 Task: View quotes created by the specific user
Action: Mouse moved to (256, 228)
Screenshot: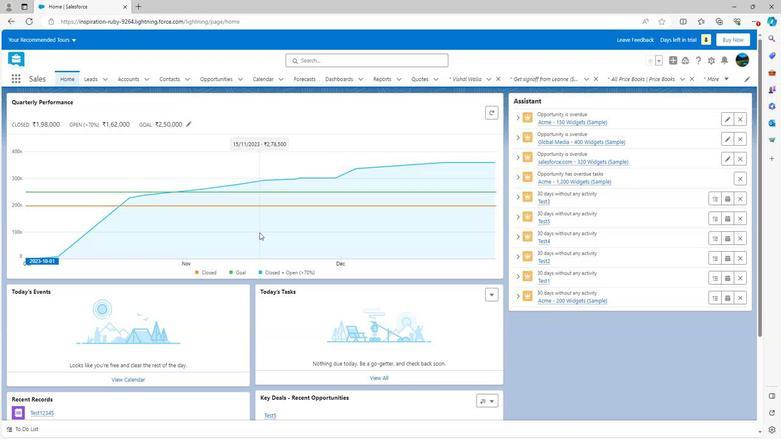 
Action: Mouse scrolled (256, 227) with delta (0, 0)
Screenshot: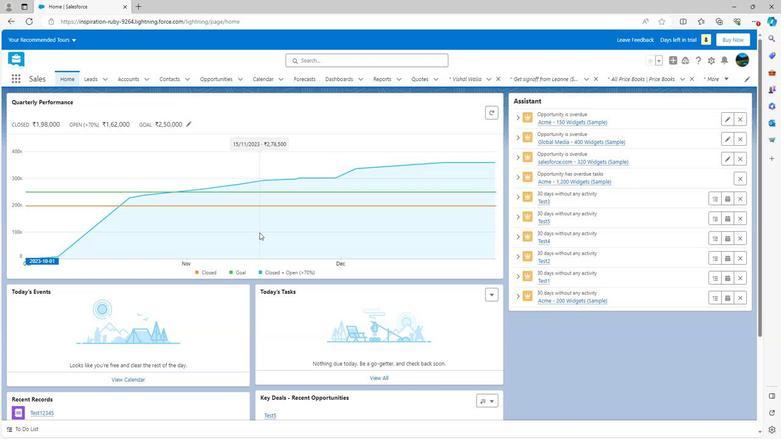 
Action: Mouse scrolled (256, 227) with delta (0, 0)
Screenshot: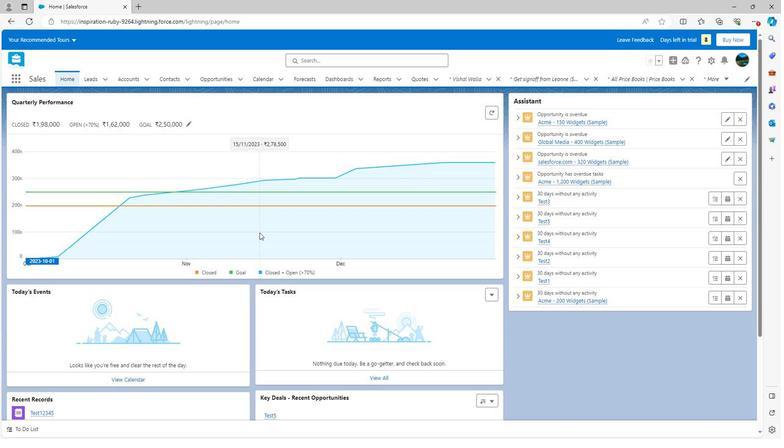 
Action: Mouse scrolled (256, 227) with delta (0, 0)
Screenshot: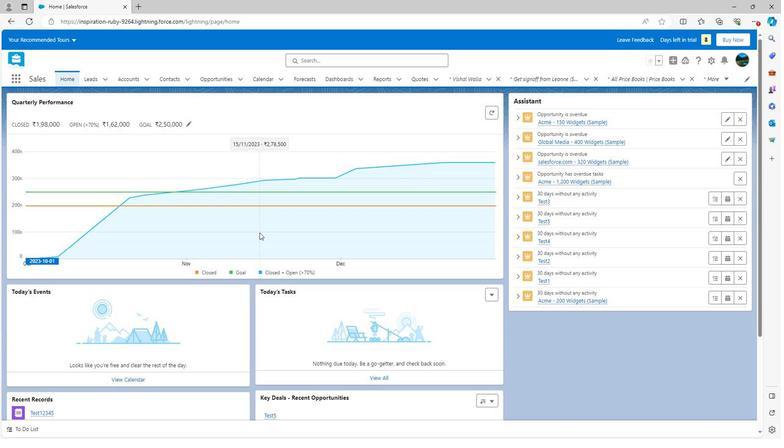 
Action: Mouse scrolled (256, 228) with delta (0, 0)
Screenshot: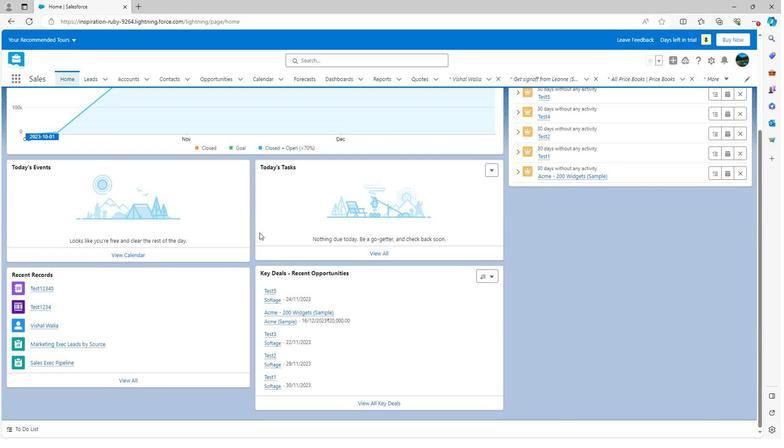 
Action: Mouse scrolled (256, 228) with delta (0, 0)
Screenshot: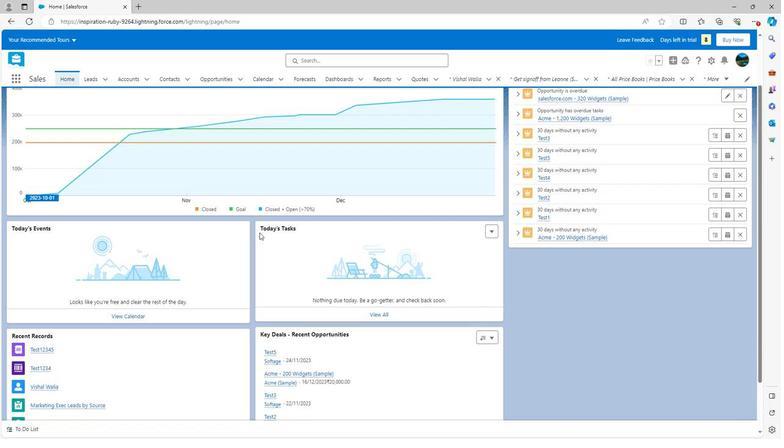 
Action: Mouse scrolled (256, 228) with delta (0, 0)
Screenshot: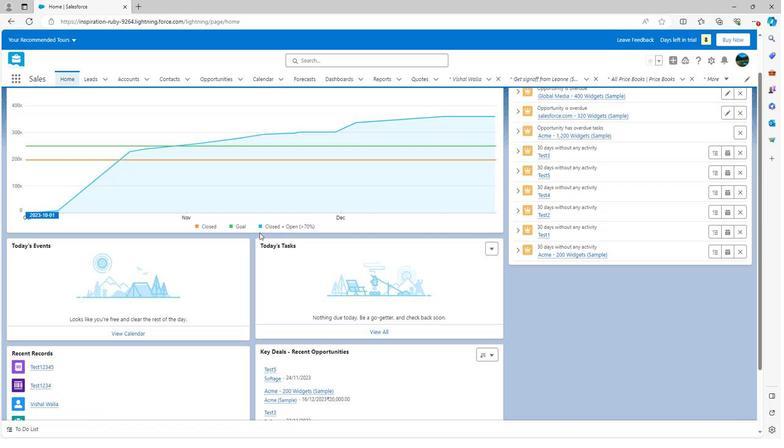 
Action: Mouse scrolled (256, 228) with delta (0, 0)
Screenshot: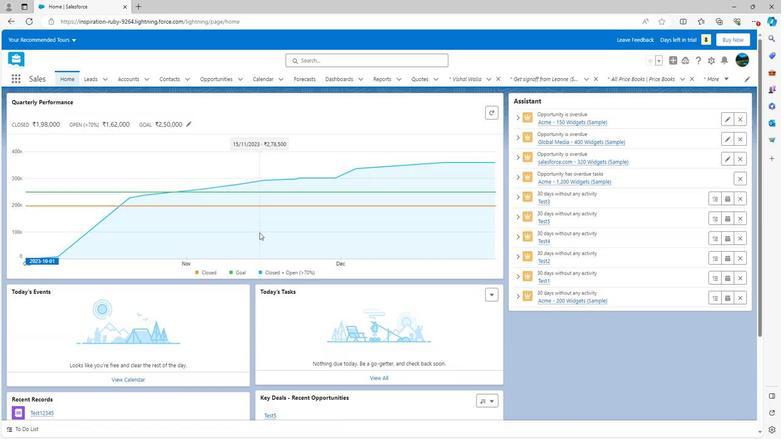 
Action: Mouse moved to (15, 82)
Screenshot: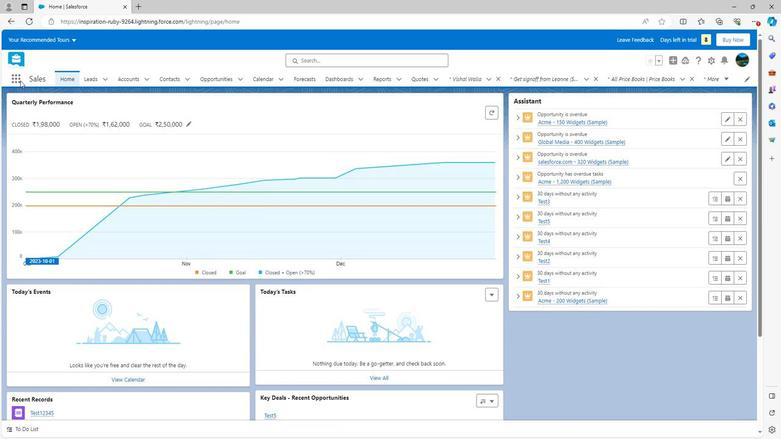 
Action: Mouse pressed left at (15, 82)
Screenshot: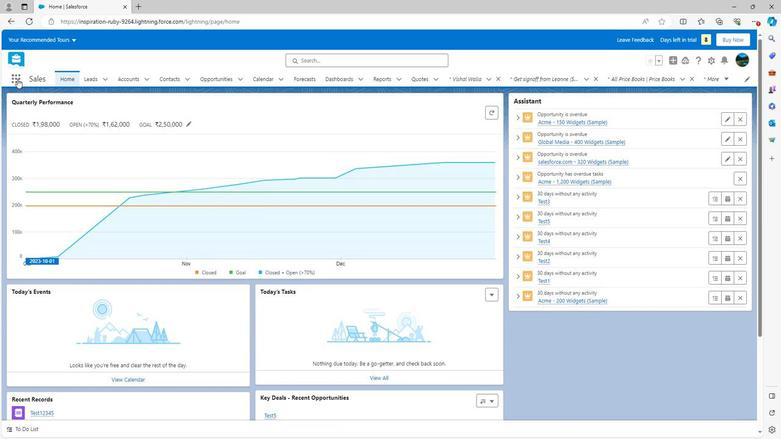 
Action: Mouse moved to (37, 110)
Screenshot: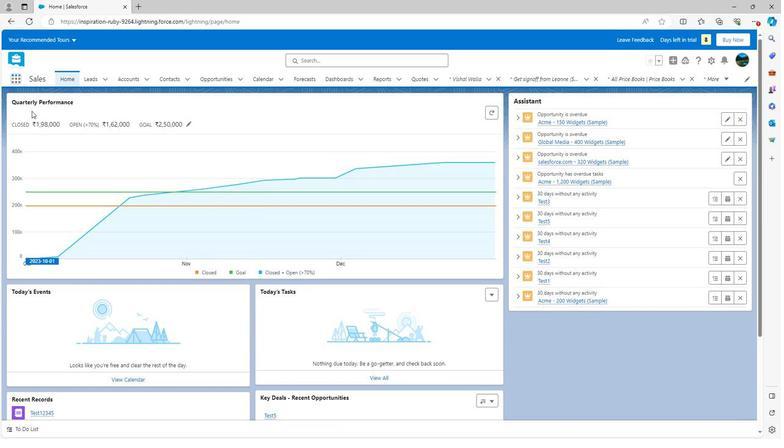 
Action: Key pressed quote
Screenshot: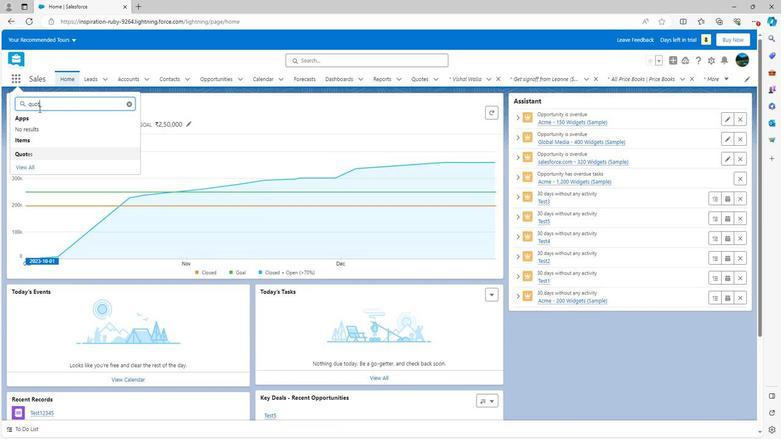 
Action: Mouse moved to (21, 151)
Screenshot: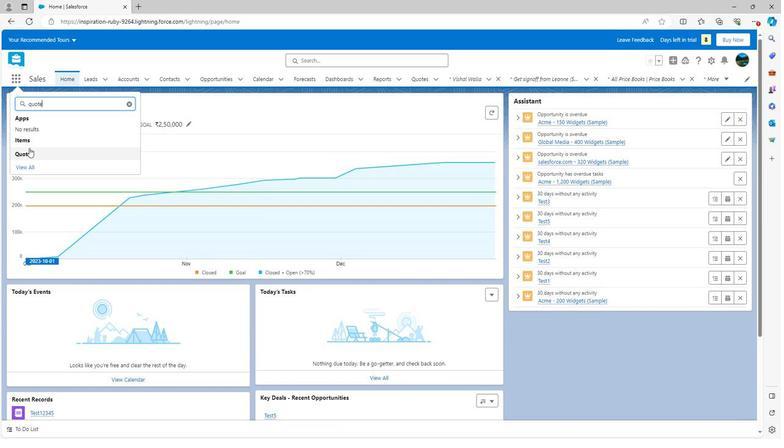 
Action: Mouse pressed left at (21, 151)
Screenshot: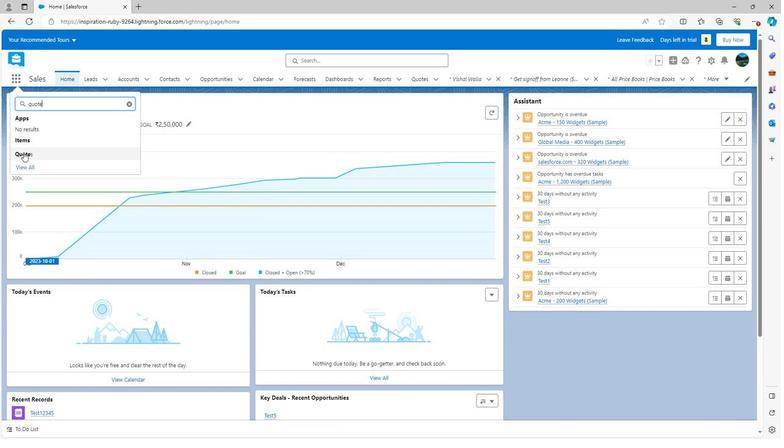 
Action: Mouse moved to (87, 108)
Screenshot: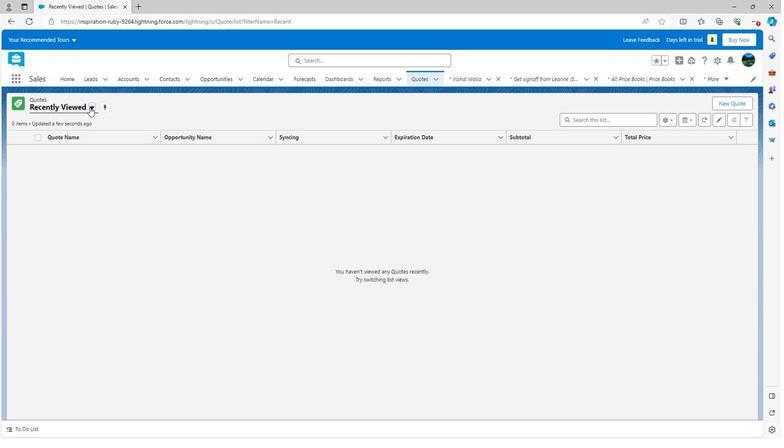 
Action: Mouse pressed left at (87, 108)
Screenshot: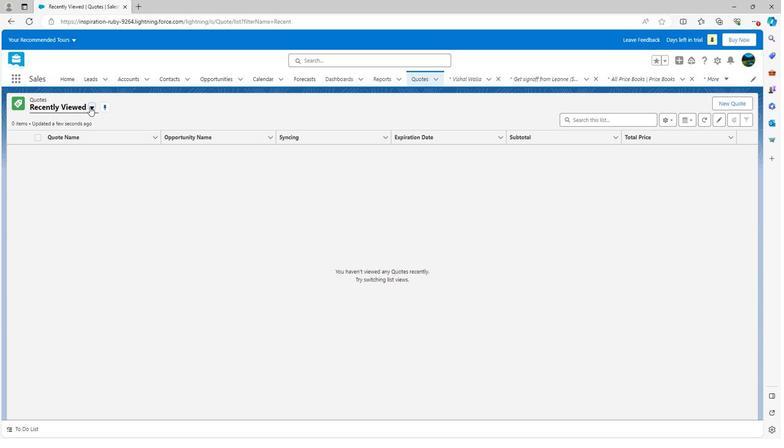 
Action: Mouse moved to (64, 137)
Screenshot: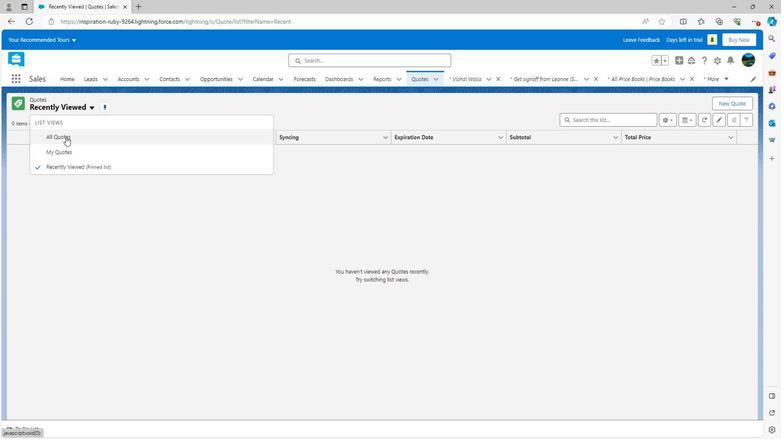 
Action: Mouse pressed left at (64, 137)
Screenshot: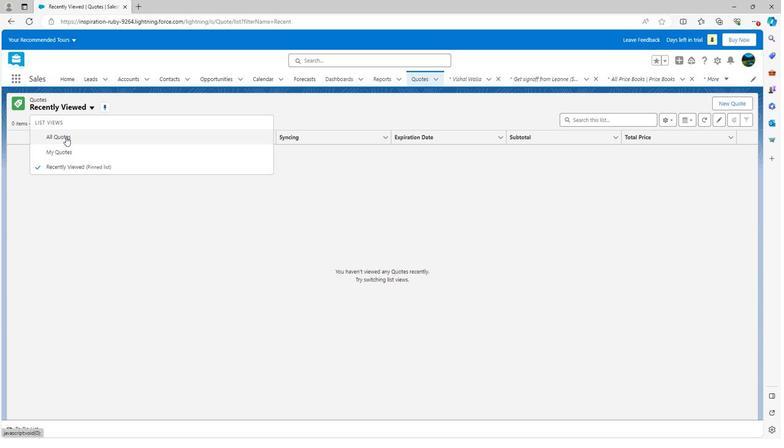 
Action: Mouse moved to (357, 253)
Screenshot: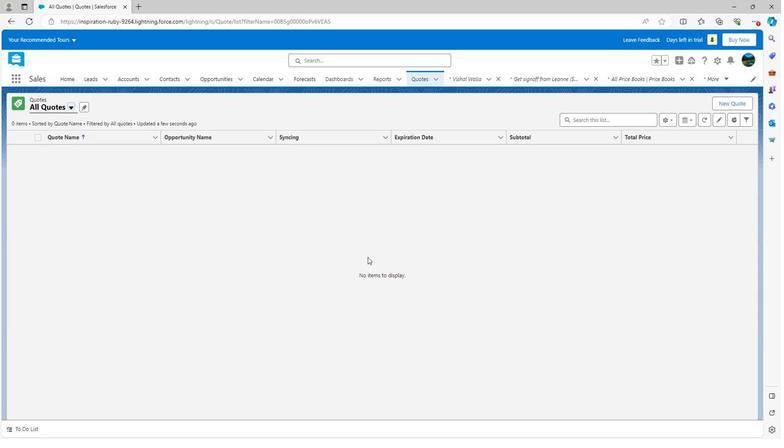 
